 Task: Set the default behavior for camera permission to "Sites can ask to use your camera".
Action: Mouse moved to (1388, 34)
Screenshot: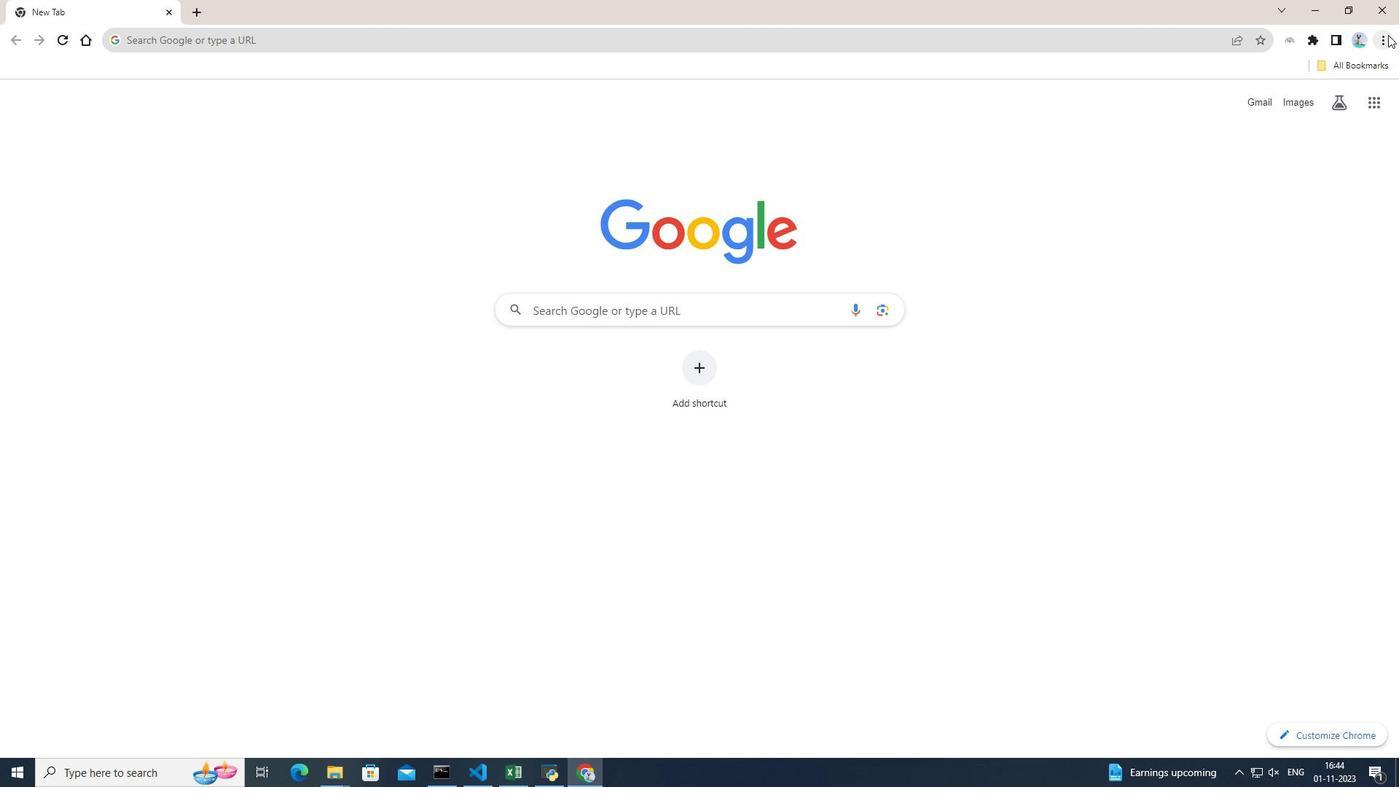 
Action: Mouse pressed left at (1388, 34)
Screenshot: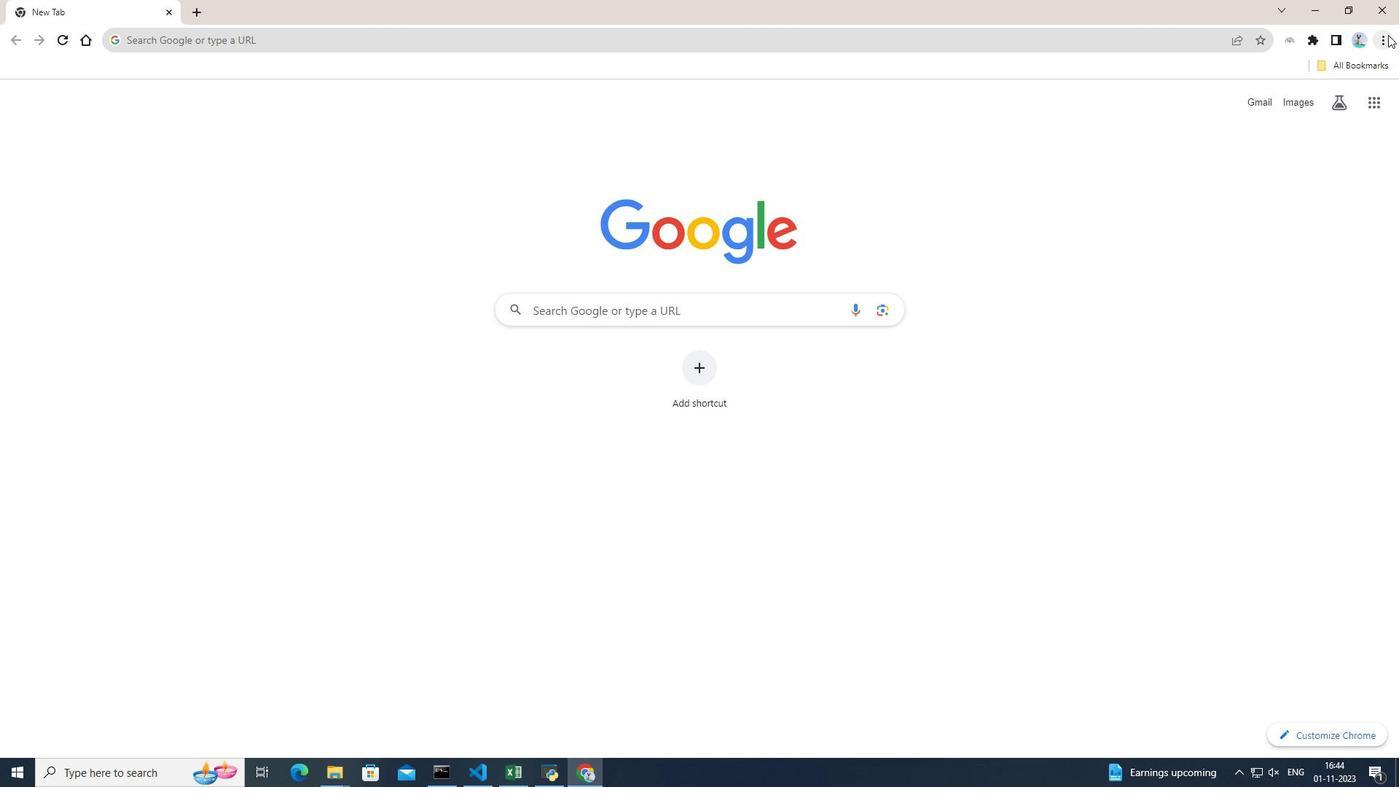 
Action: Mouse moved to (1243, 302)
Screenshot: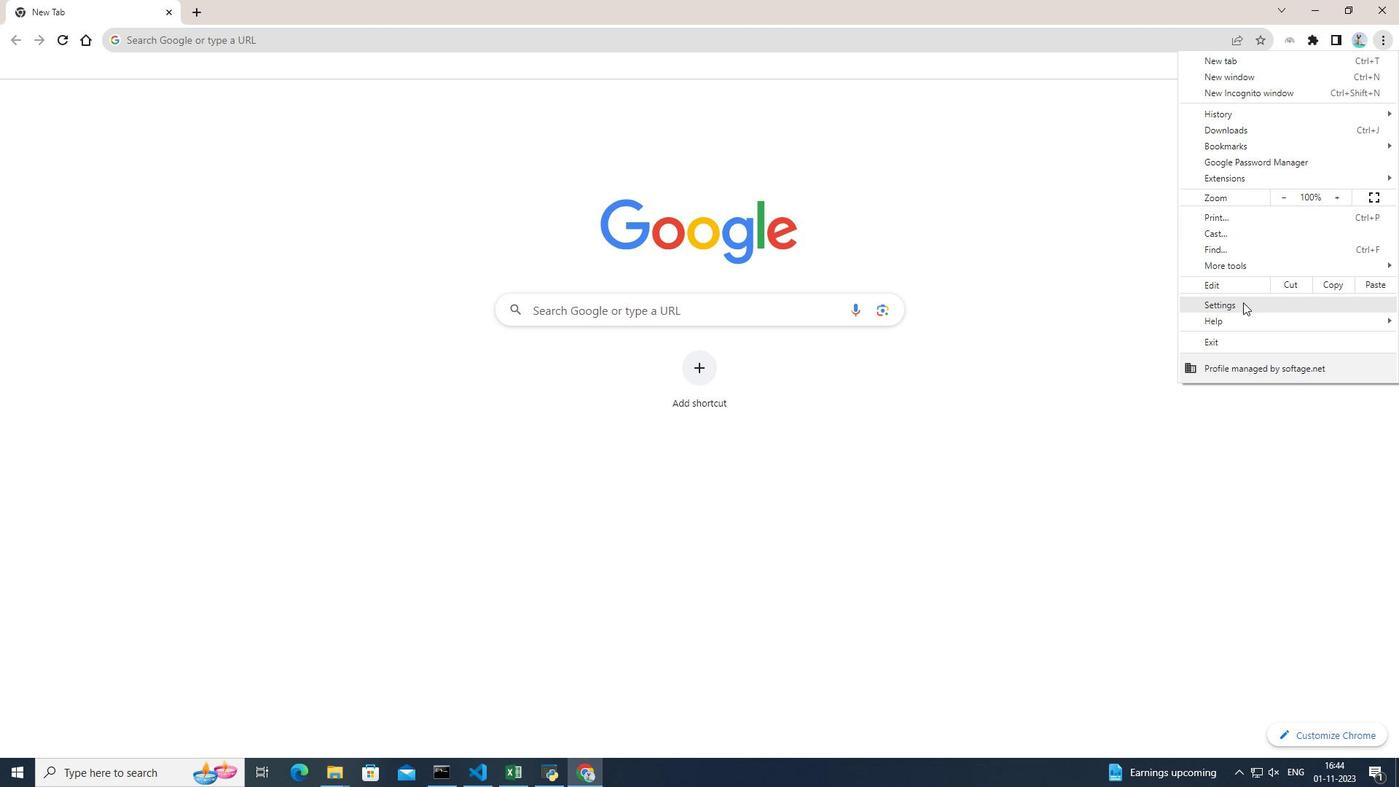 
Action: Mouse pressed left at (1243, 302)
Screenshot: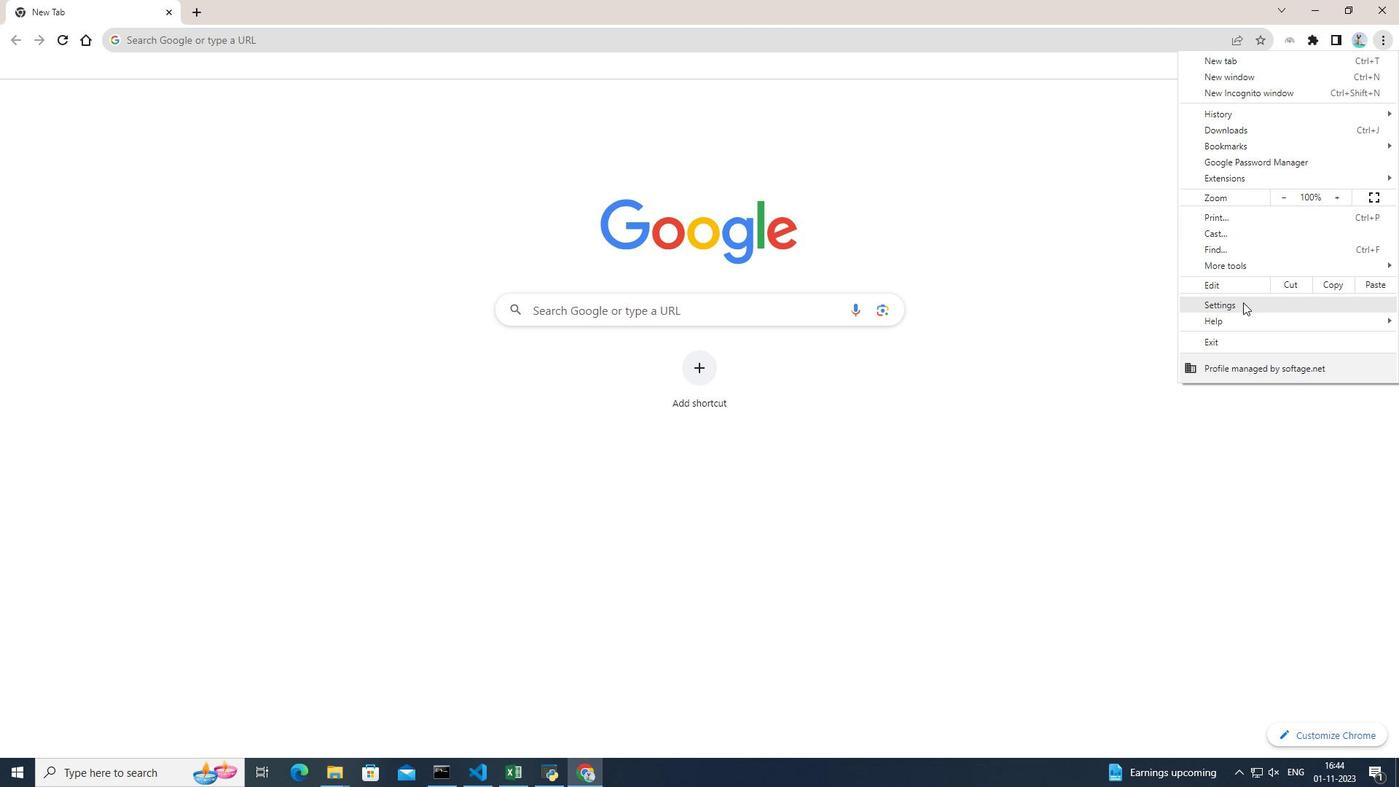 
Action: Mouse moved to (145, 184)
Screenshot: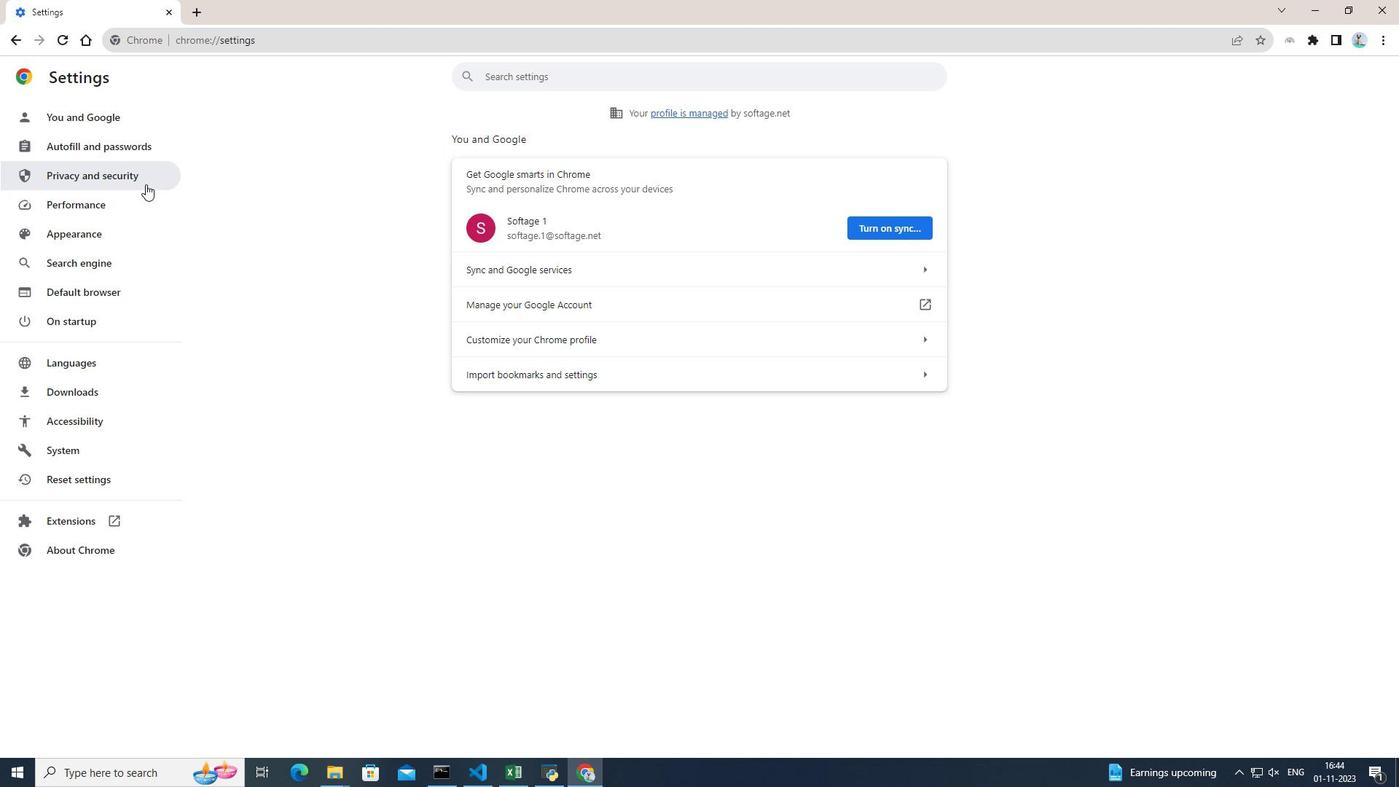 
Action: Mouse pressed left at (145, 184)
Screenshot: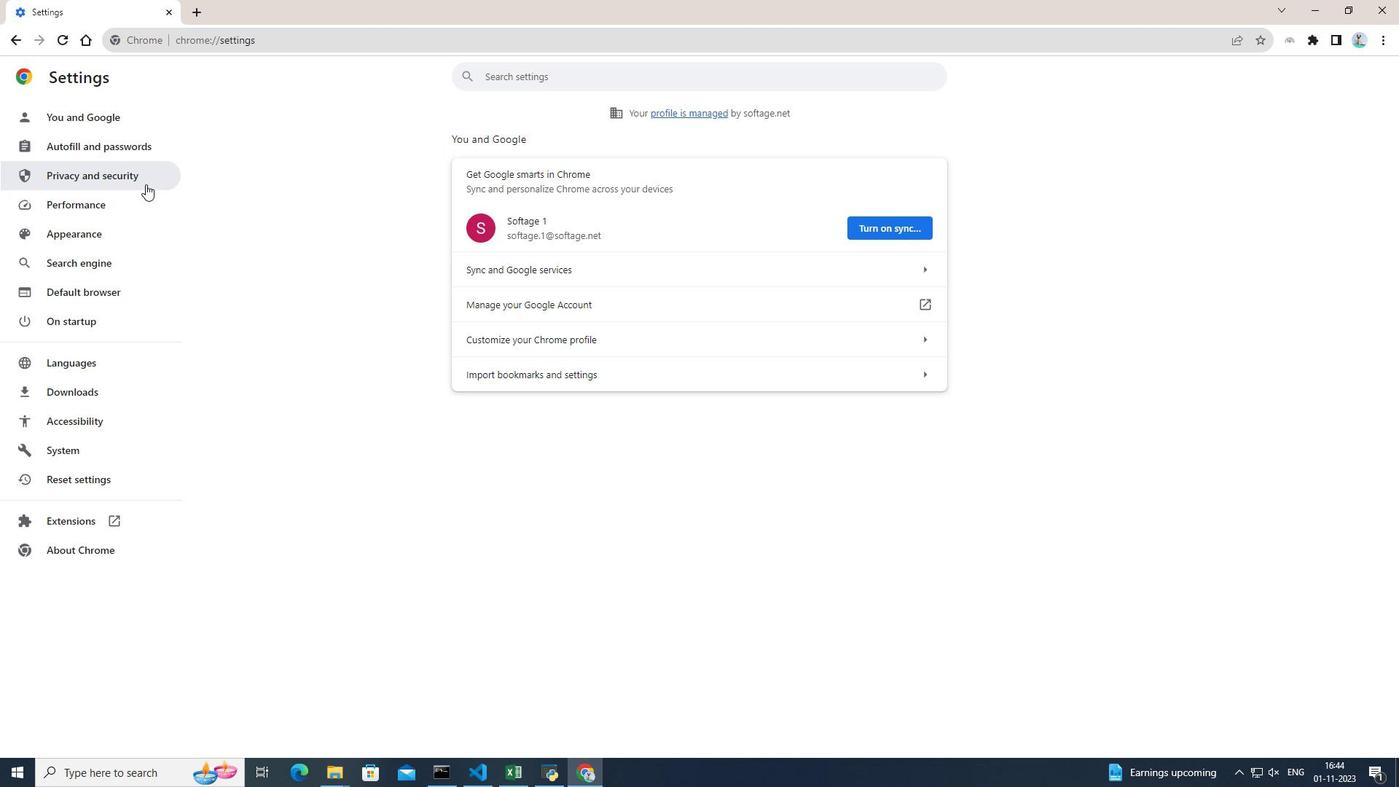 
Action: Mouse moved to (770, 481)
Screenshot: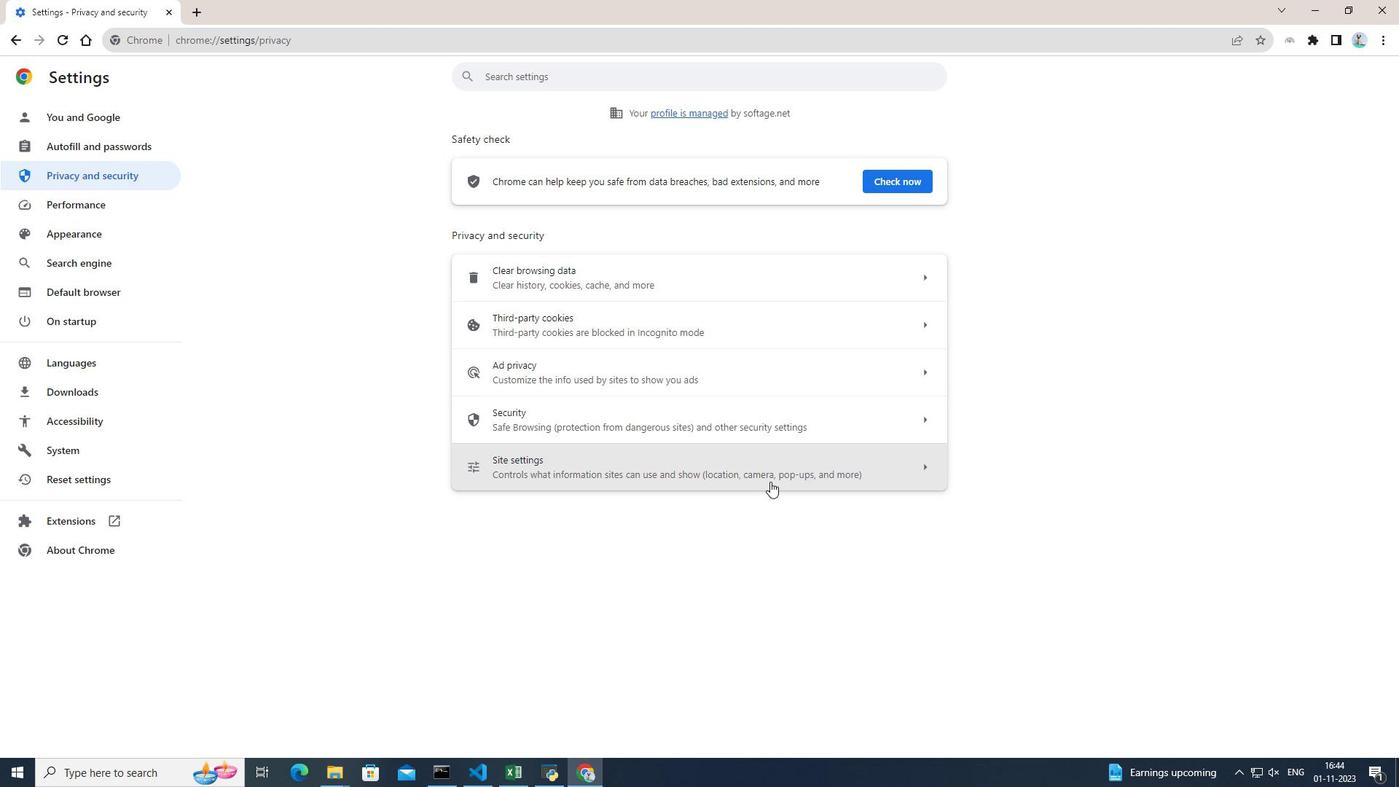 
Action: Mouse pressed left at (770, 481)
Screenshot: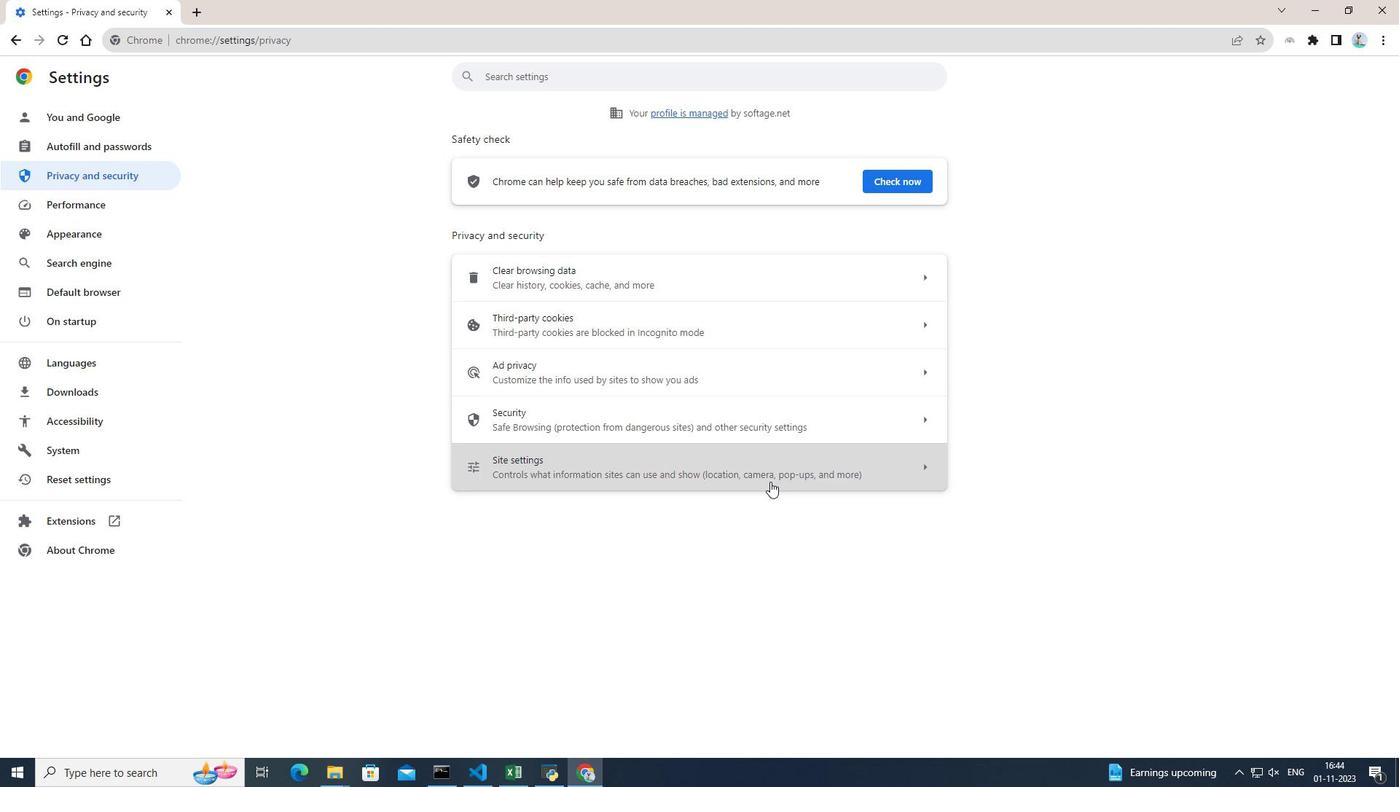 
Action: Mouse moved to (771, 480)
Screenshot: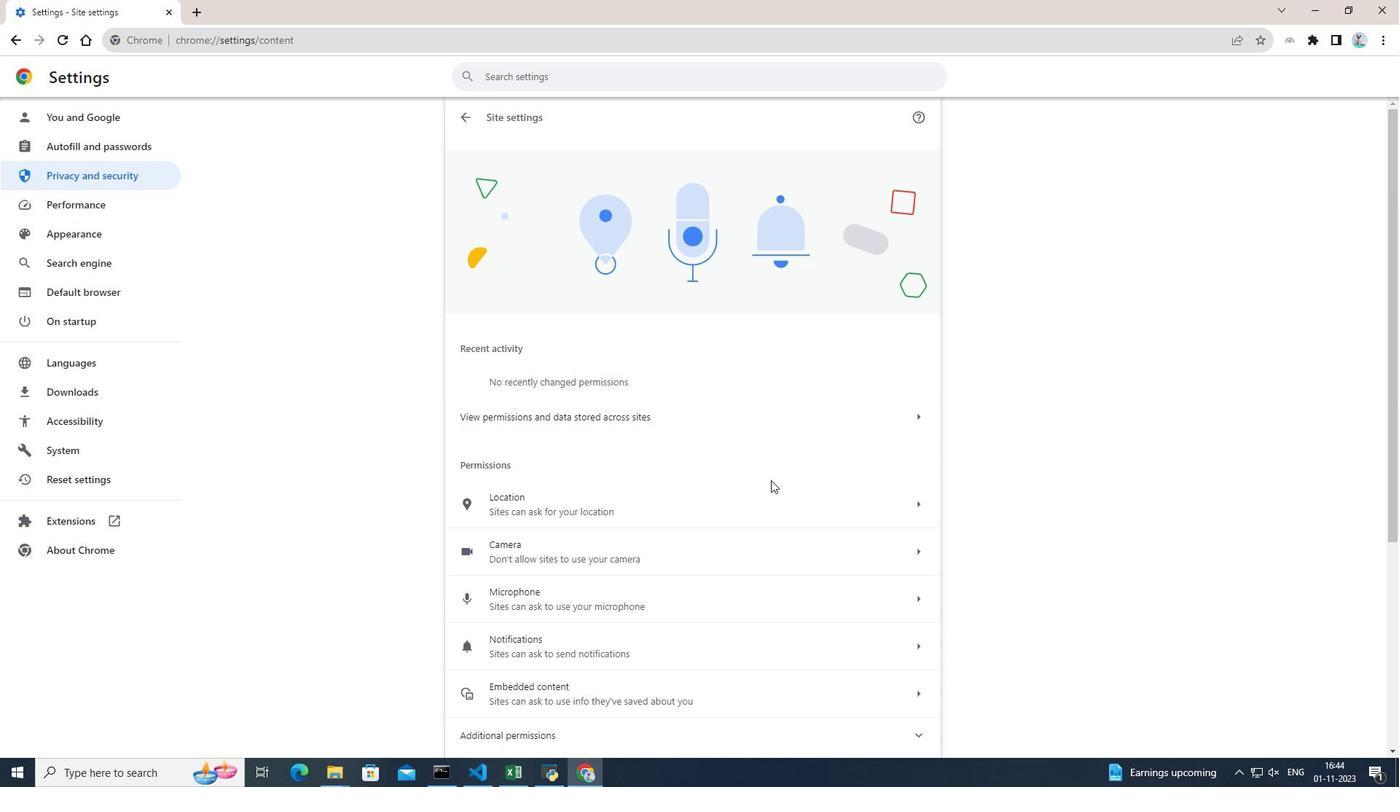 
Action: Mouse scrolled (771, 479) with delta (0, 0)
Screenshot: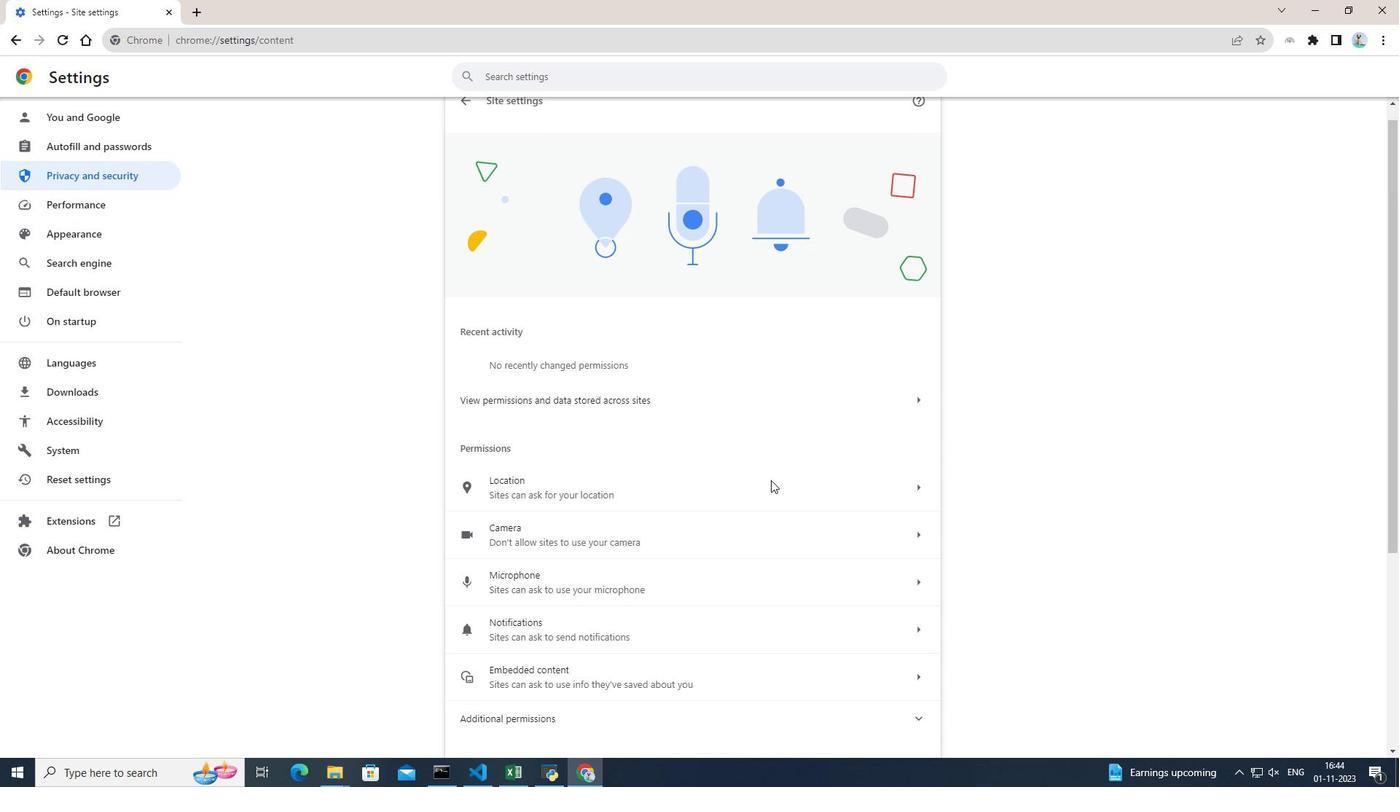 
Action: Mouse moved to (714, 460)
Screenshot: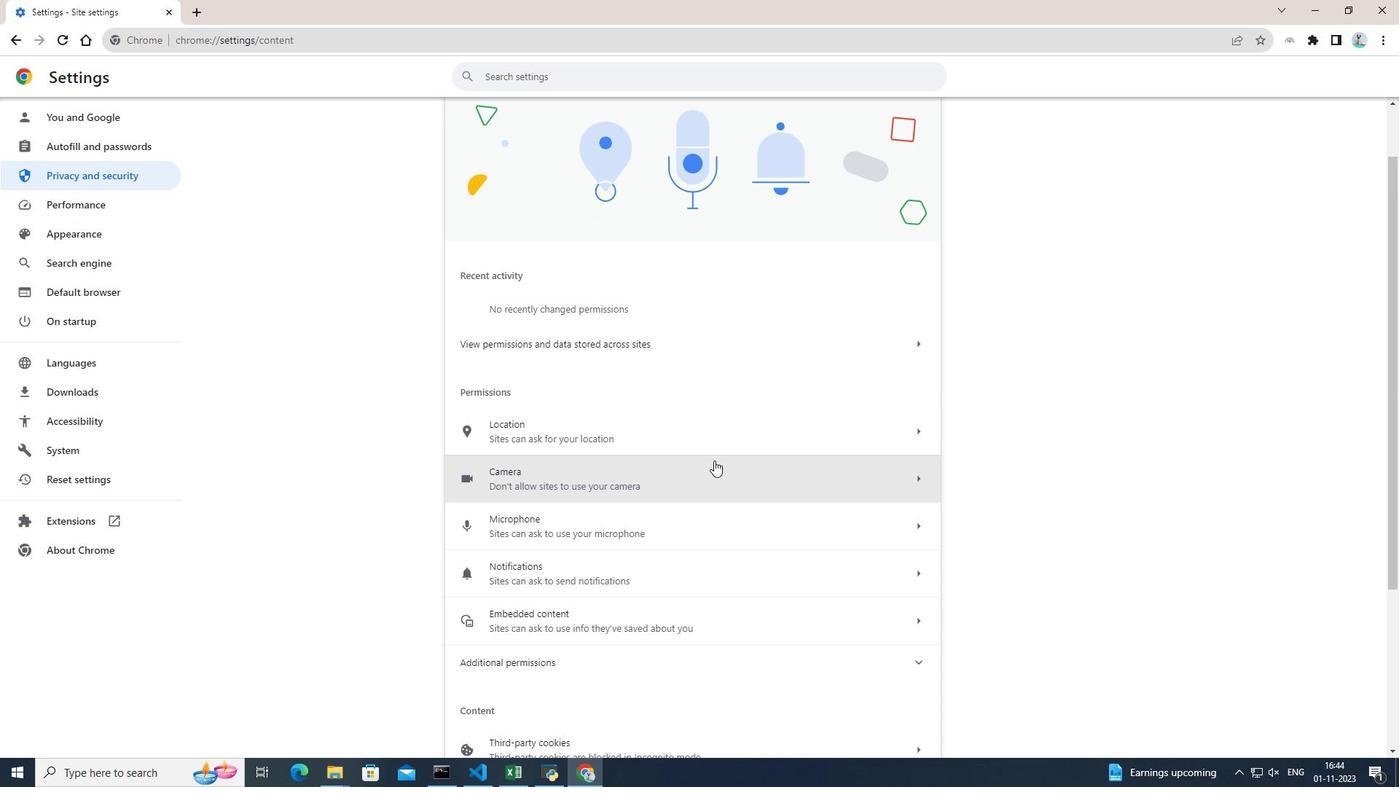 
Action: Mouse pressed left at (714, 460)
Screenshot: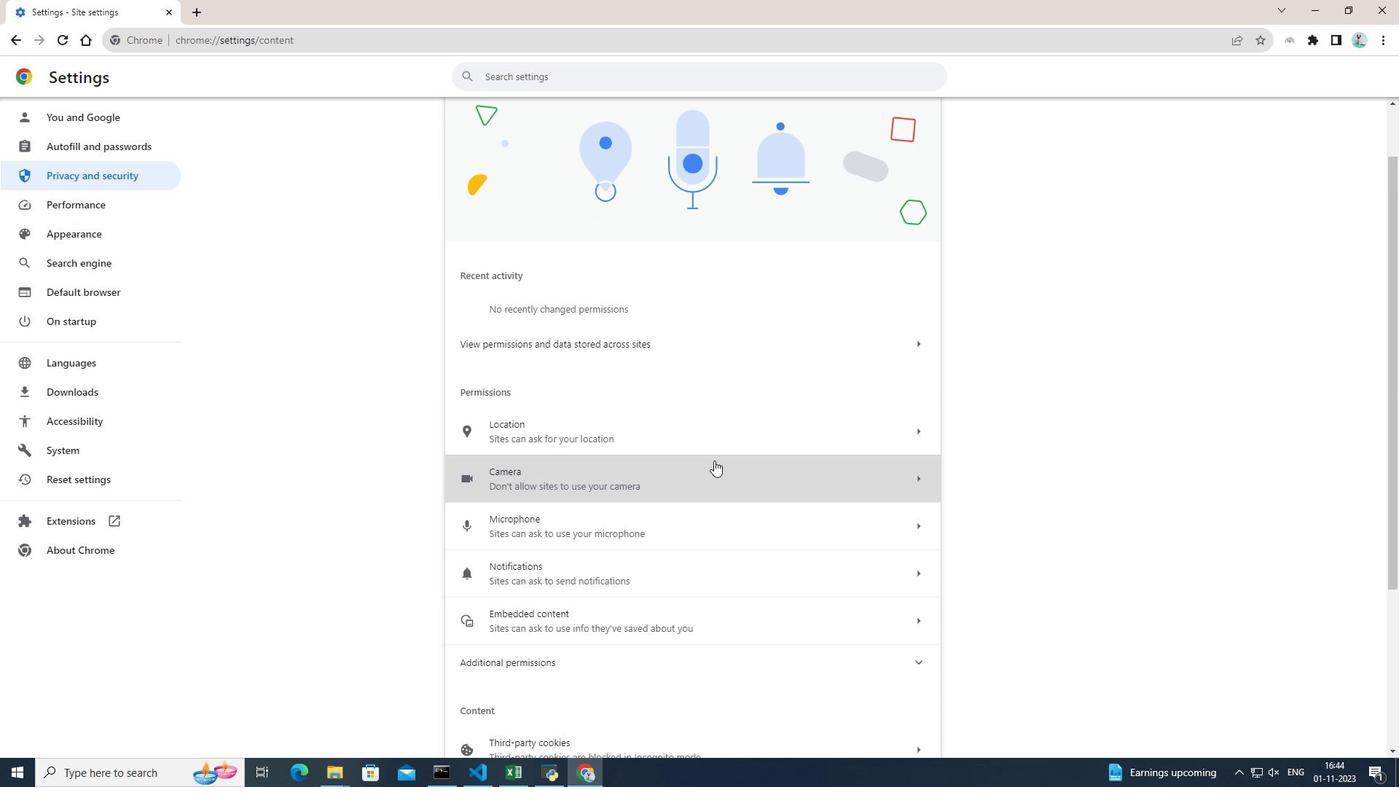 
Action: Mouse moved to (473, 250)
Screenshot: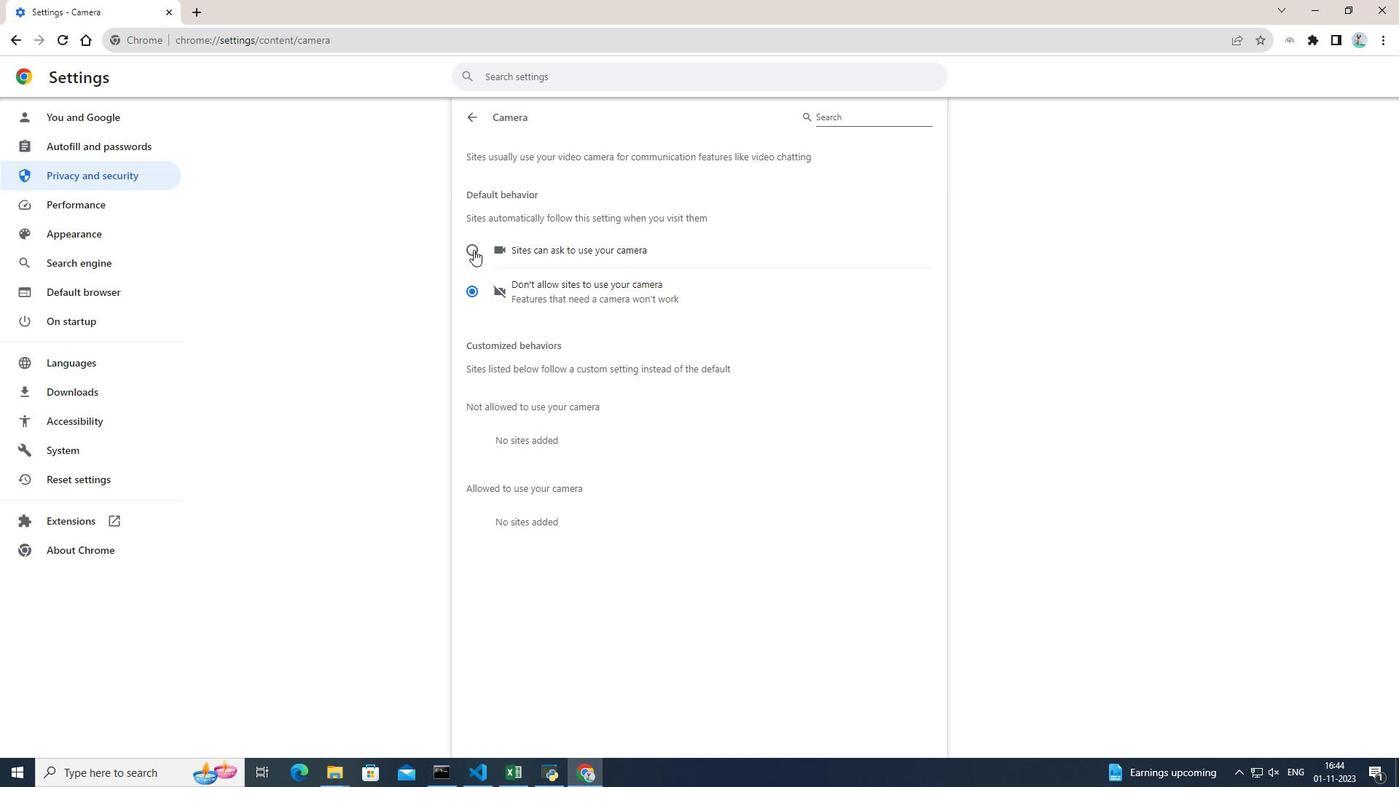 
Action: Mouse pressed left at (473, 250)
Screenshot: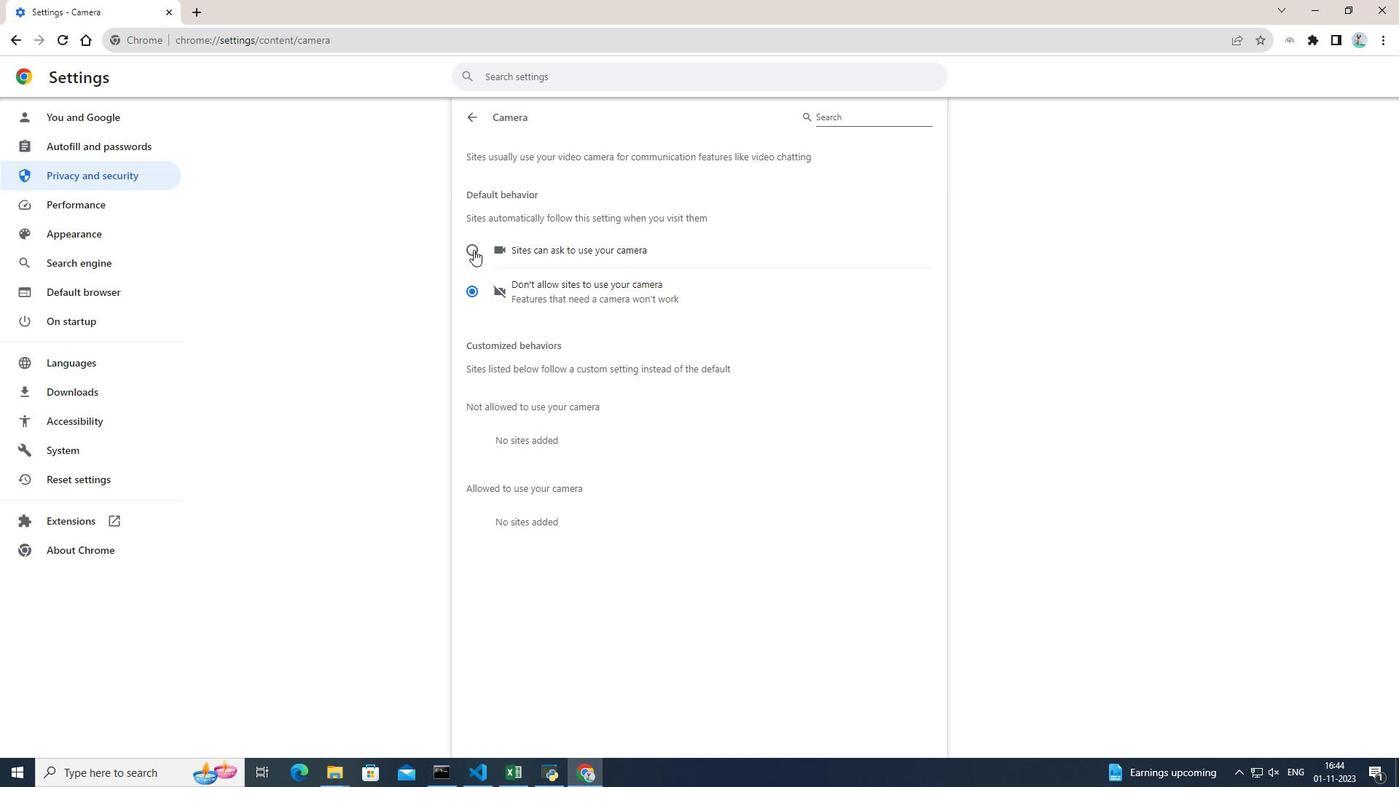 
Action: Mouse moved to (1197, 341)
Screenshot: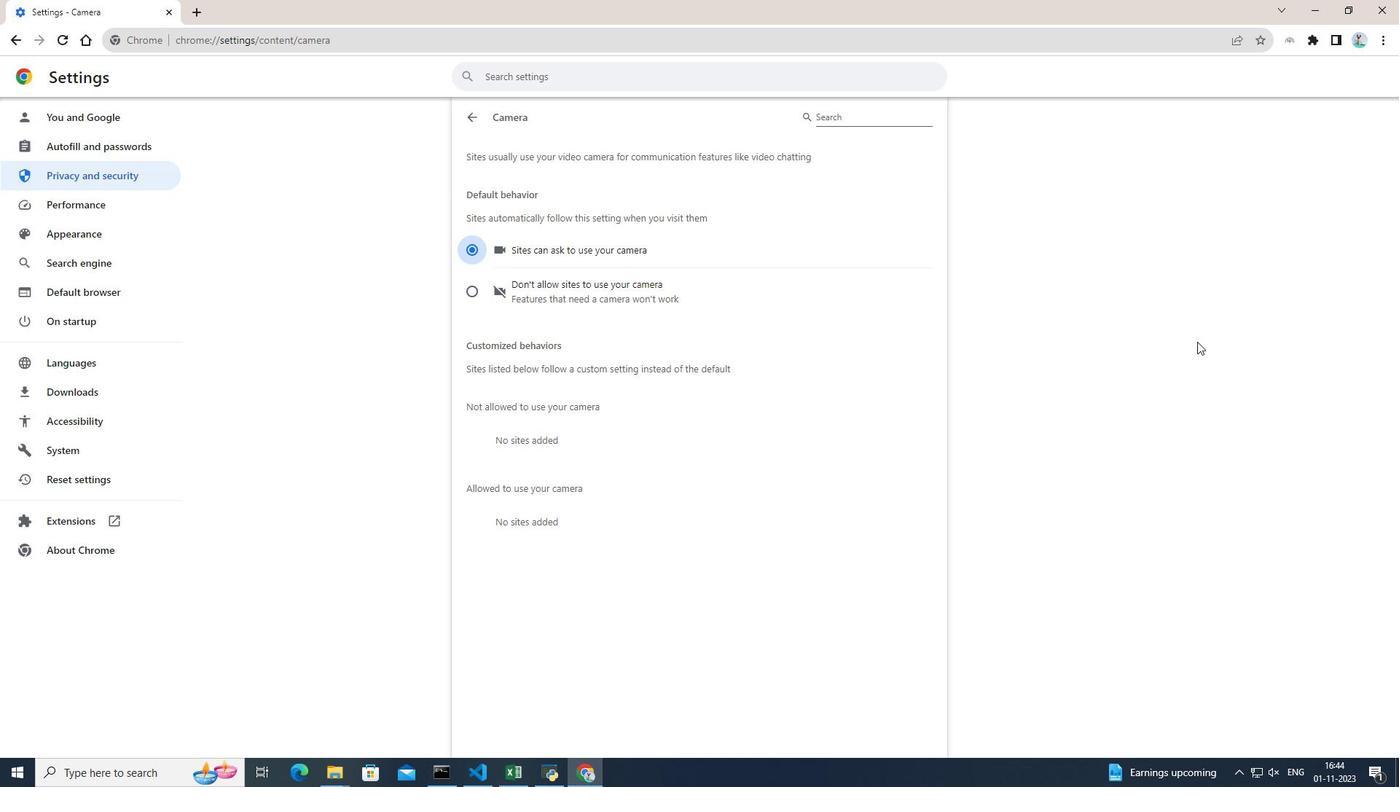 
